 Task: Look for products in the category "Jams & Jellies" from Sprouts only.
Action: Mouse moved to (737, 281)
Screenshot: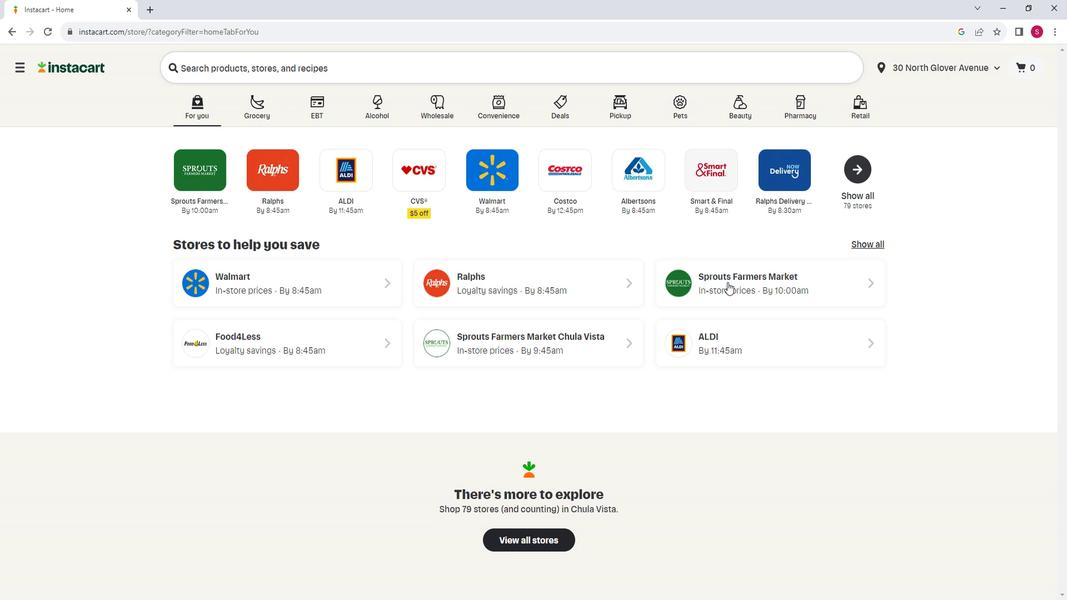
Action: Mouse pressed left at (737, 281)
Screenshot: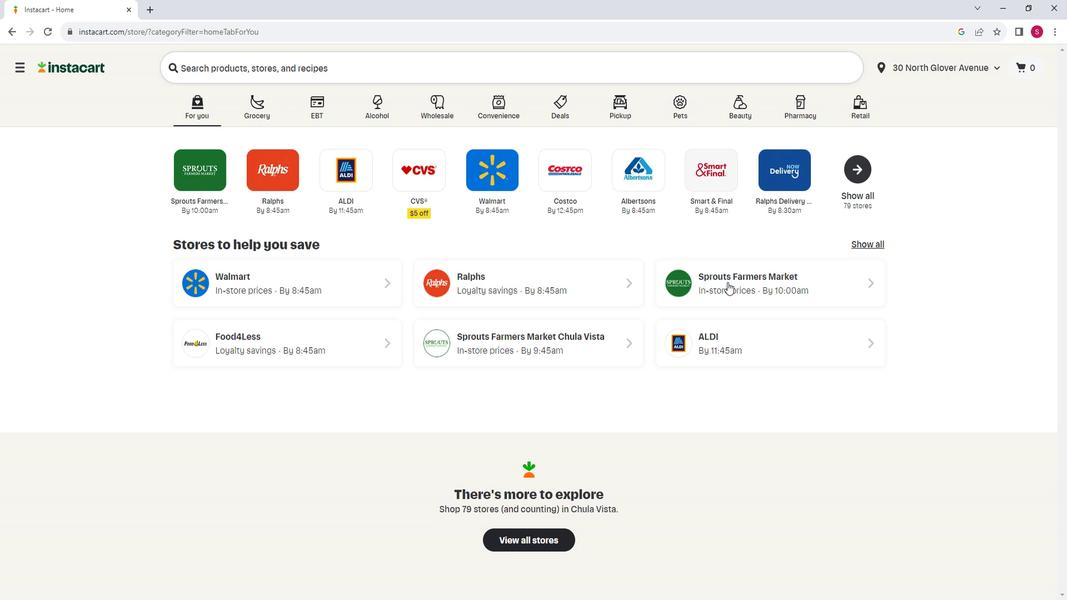 
Action: Mouse moved to (136, 329)
Screenshot: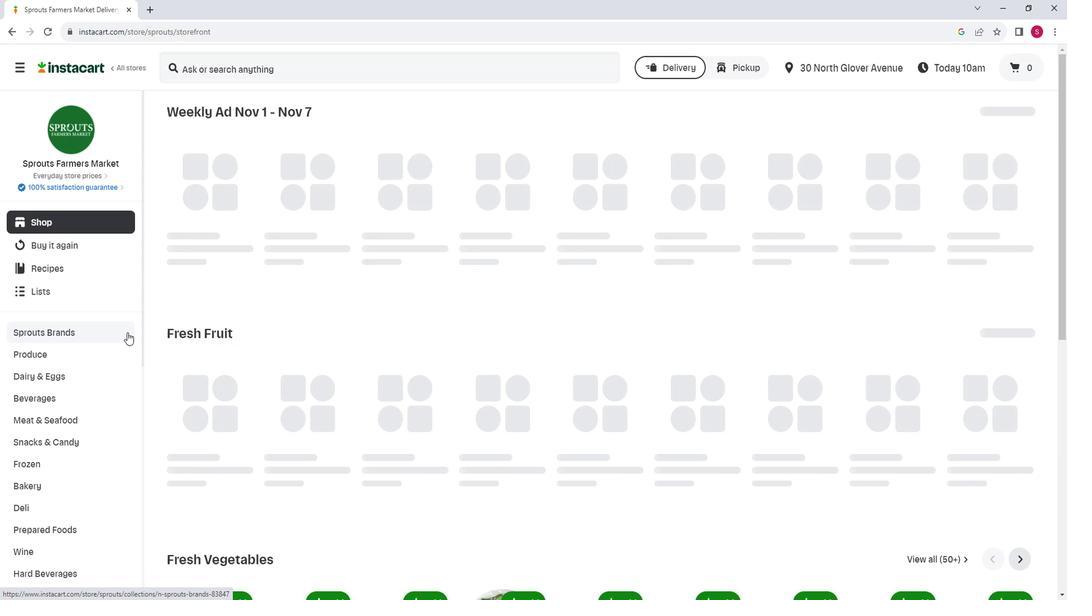 
Action: Mouse scrolled (136, 329) with delta (0, 0)
Screenshot: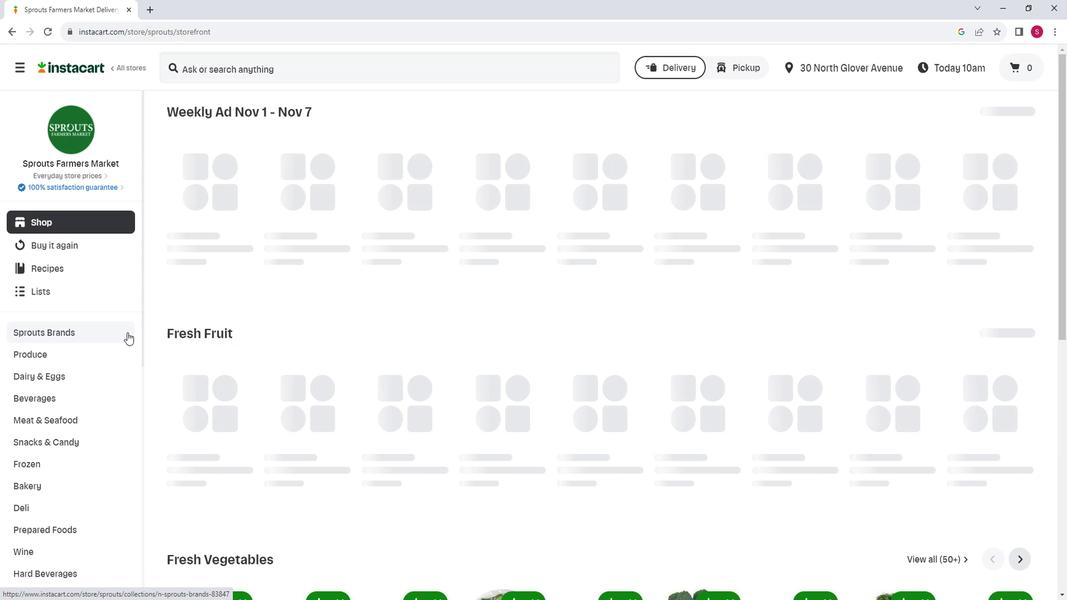 
Action: Mouse scrolled (136, 329) with delta (0, 0)
Screenshot: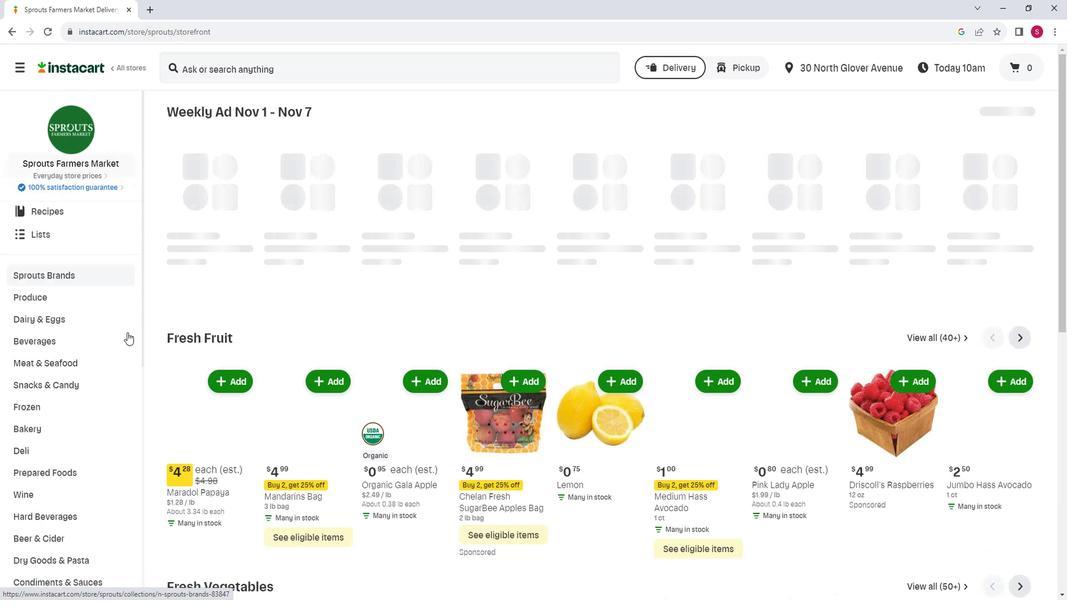 
Action: Mouse scrolled (136, 329) with delta (0, 0)
Screenshot: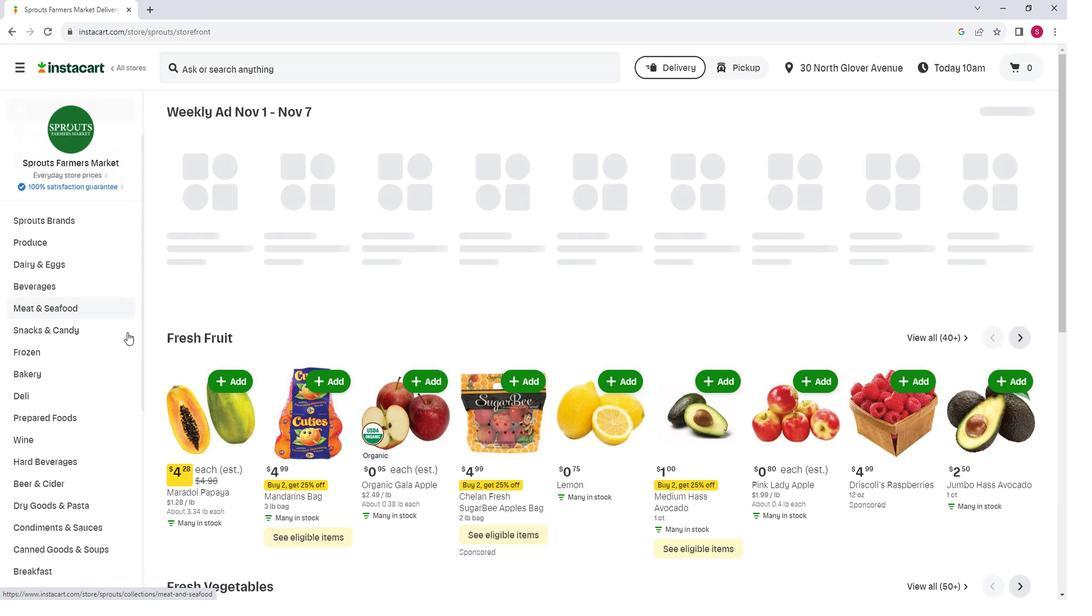 
Action: Mouse moved to (98, 500)
Screenshot: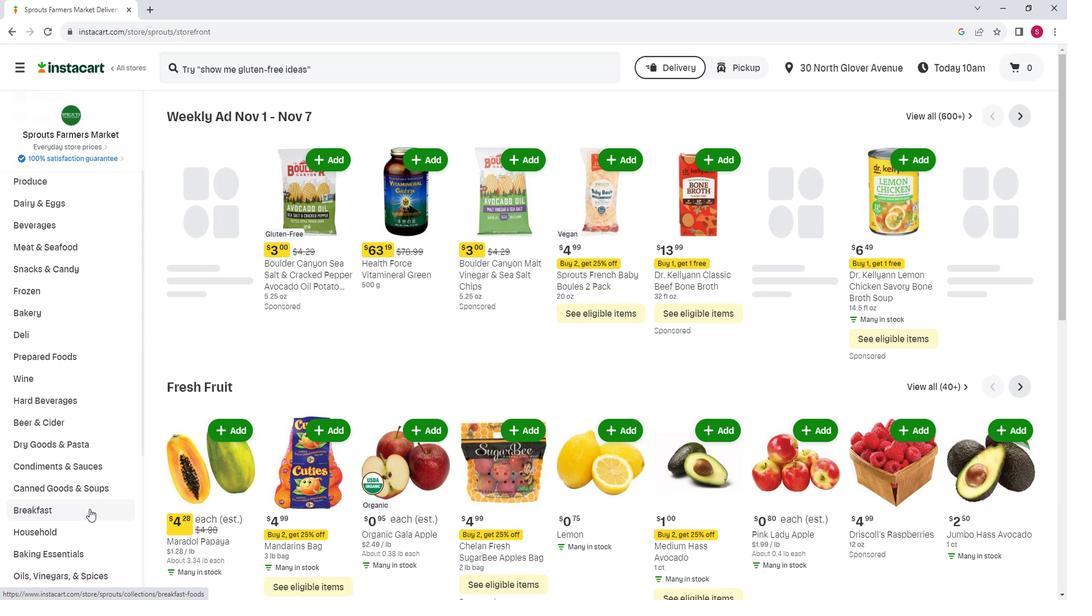 
Action: Mouse pressed left at (98, 500)
Screenshot: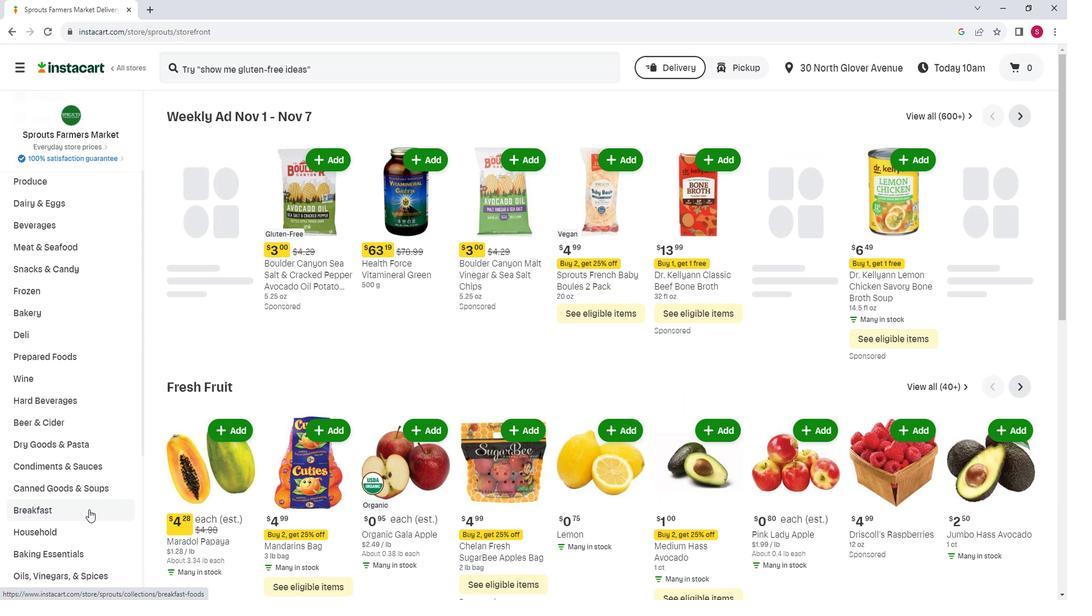 
Action: Mouse moved to (698, 145)
Screenshot: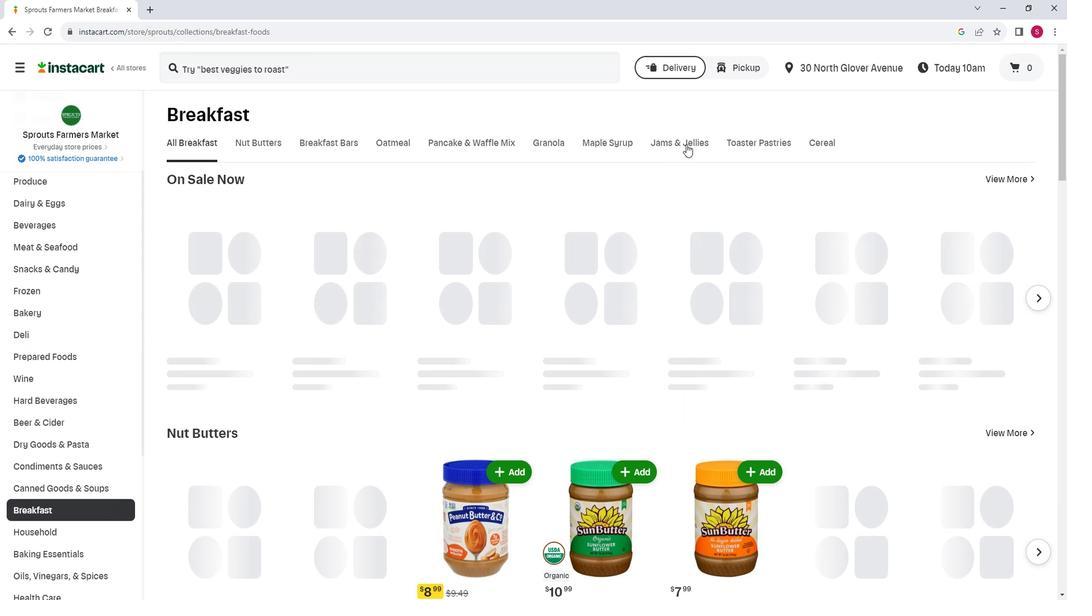
Action: Mouse pressed left at (698, 145)
Screenshot: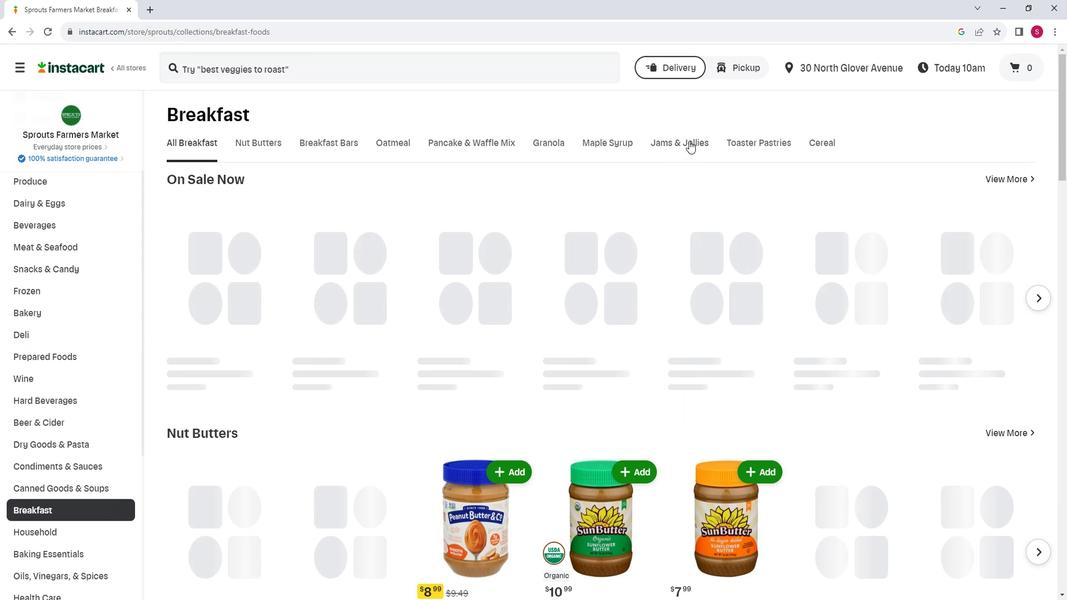 
Action: Mouse moved to (293, 203)
Screenshot: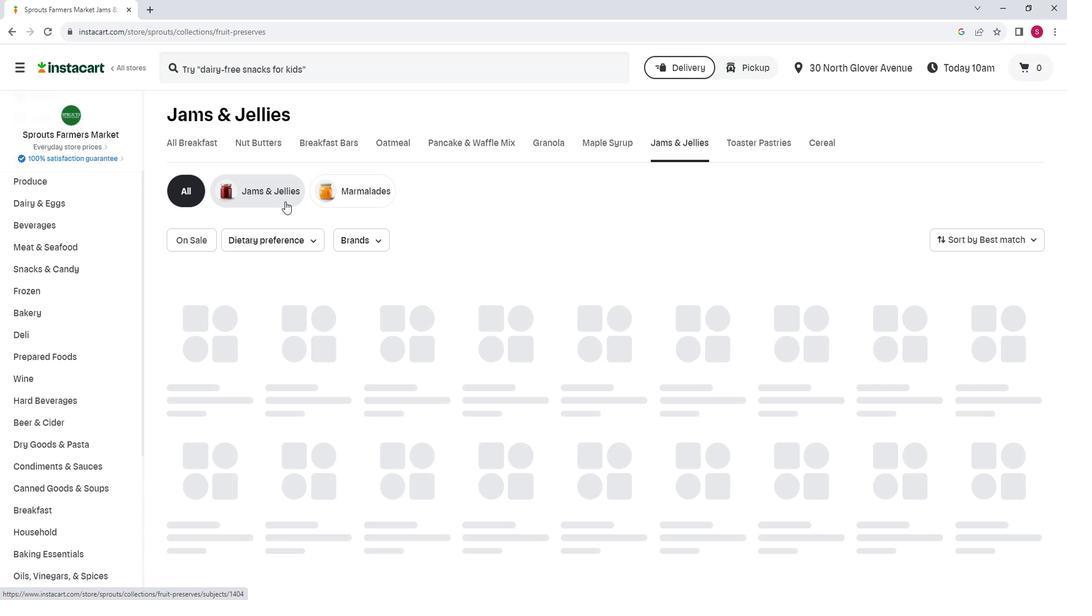 
Action: Mouse pressed left at (293, 203)
Screenshot: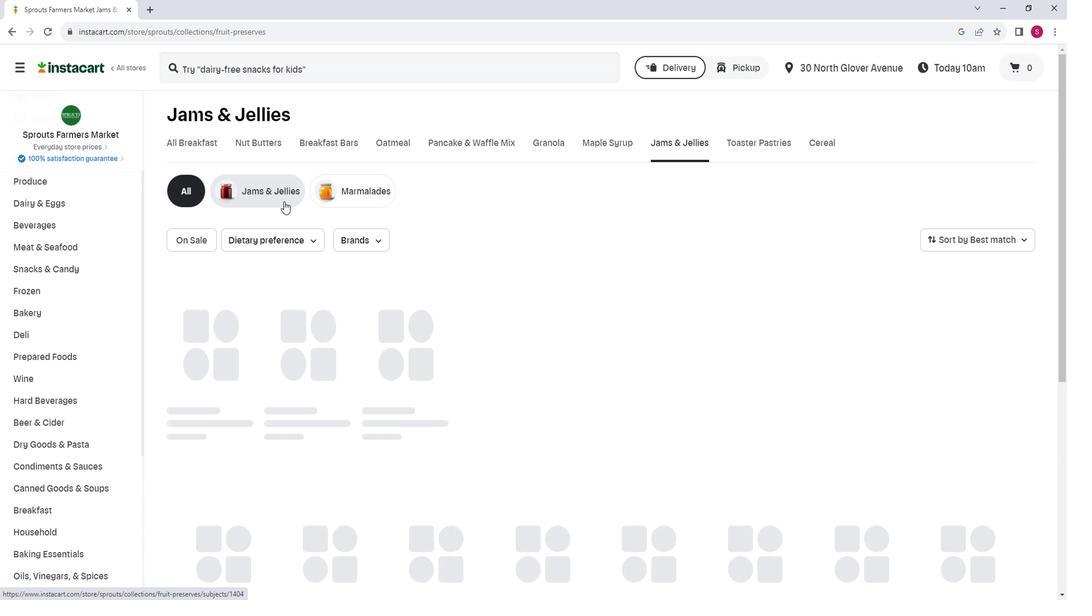 
Action: Mouse moved to (383, 239)
Screenshot: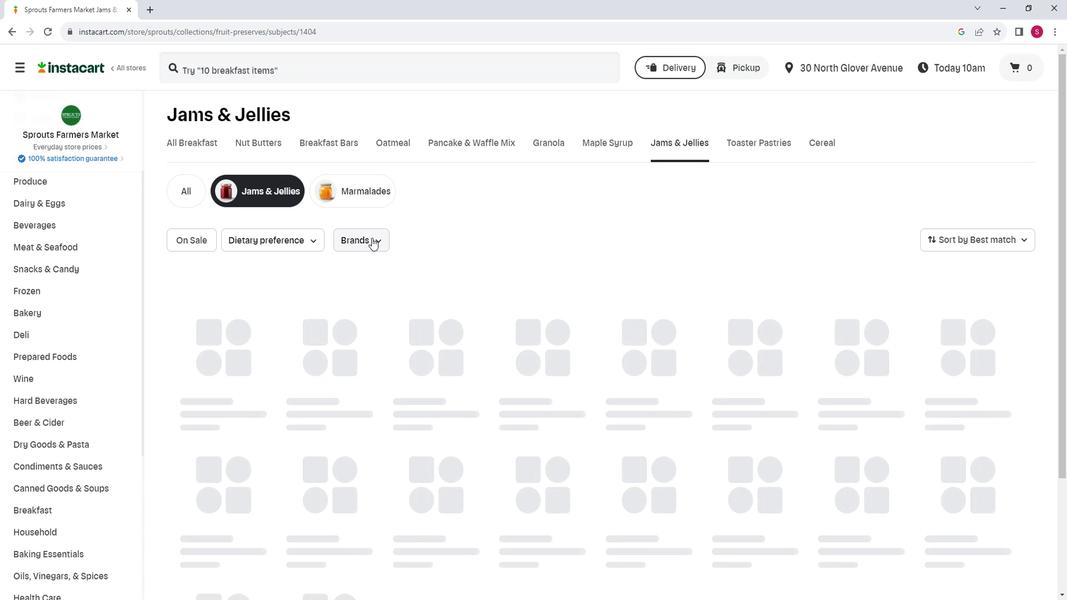 
Action: Mouse pressed left at (383, 239)
Screenshot: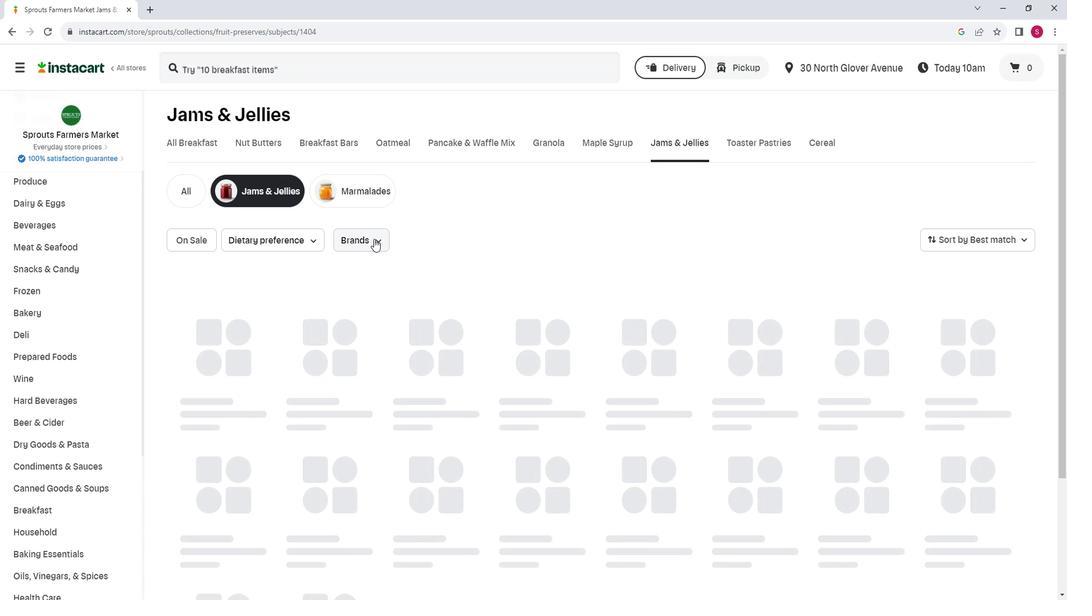 
Action: Mouse moved to (402, 297)
Screenshot: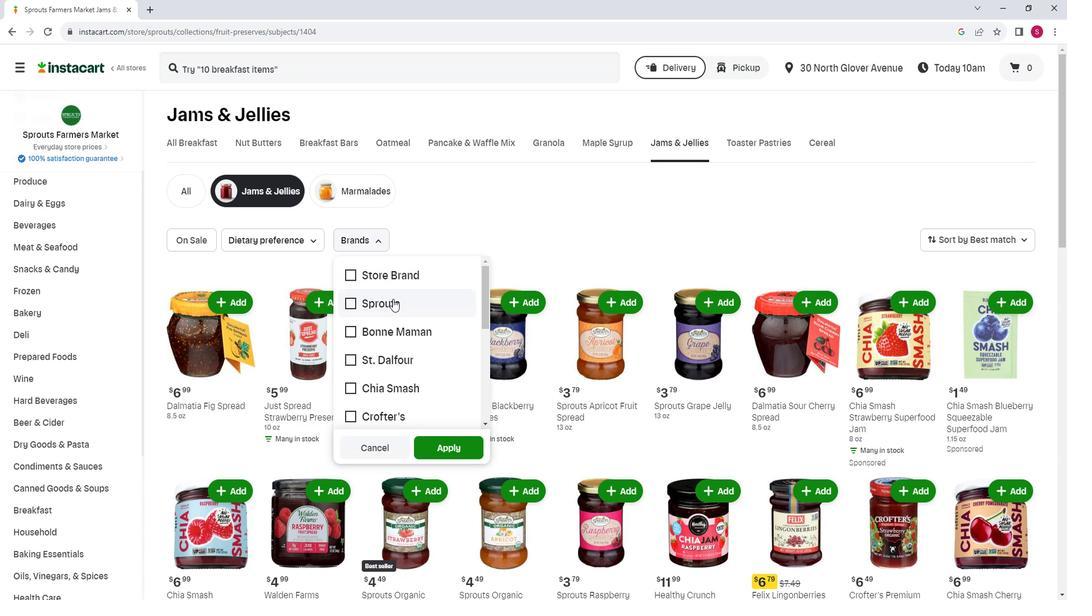 
Action: Mouse pressed left at (402, 297)
Screenshot: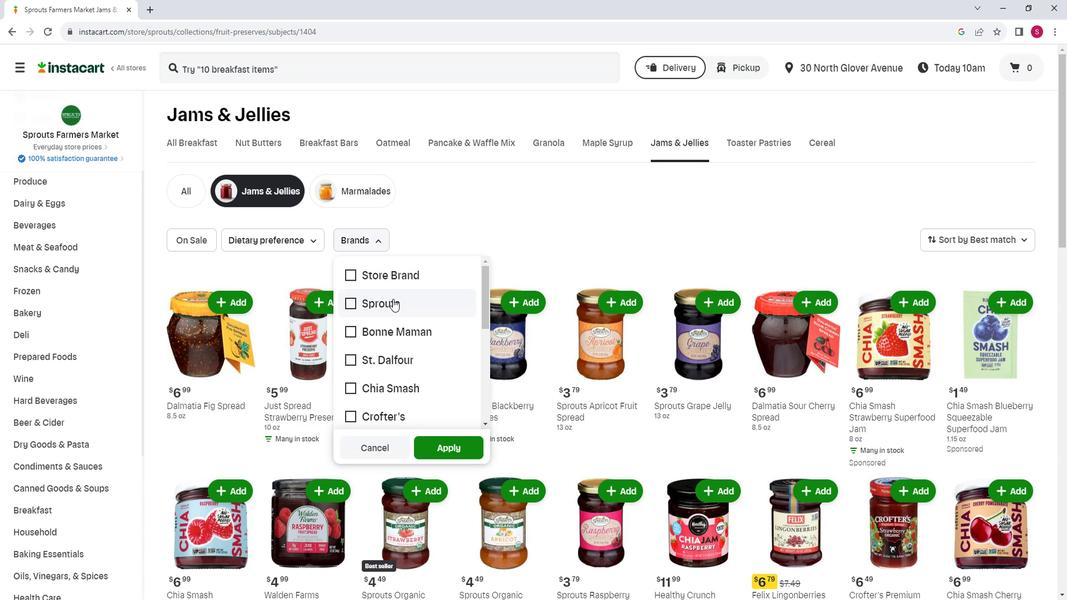 
Action: Mouse moved to (437, 438)
Screenshot: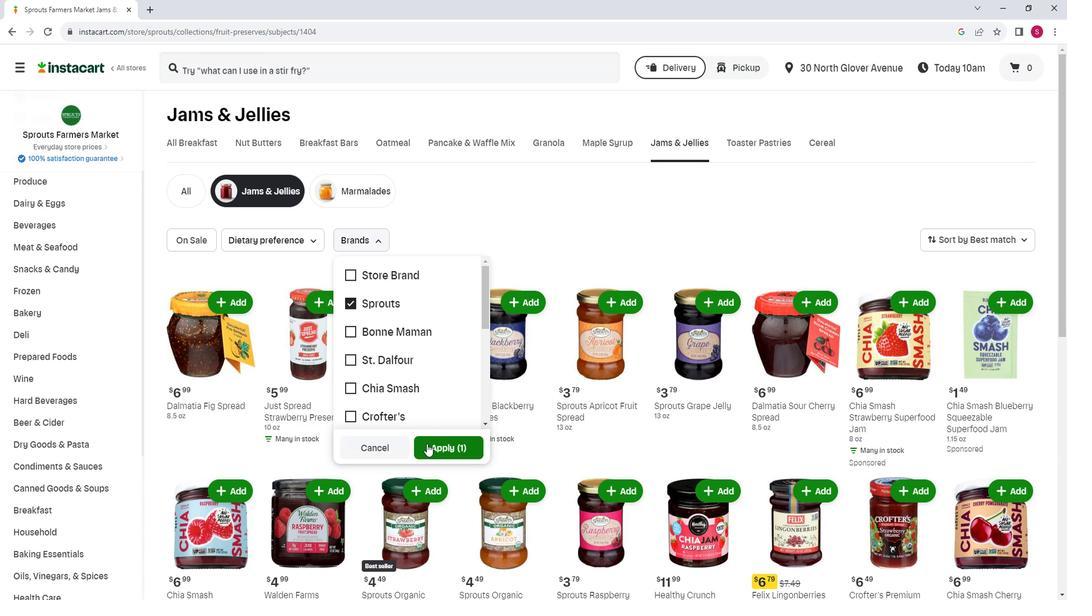 
Action: Mouse pressed left at (437, 438)
Screenshot: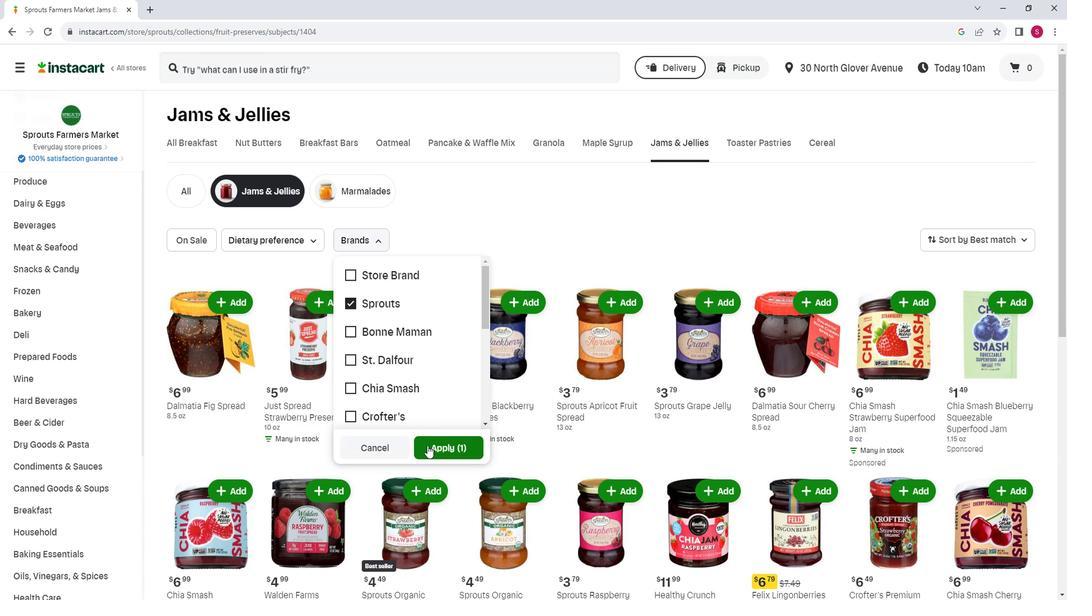 
Action: Mouse moved to (489, 315)
Screenshot: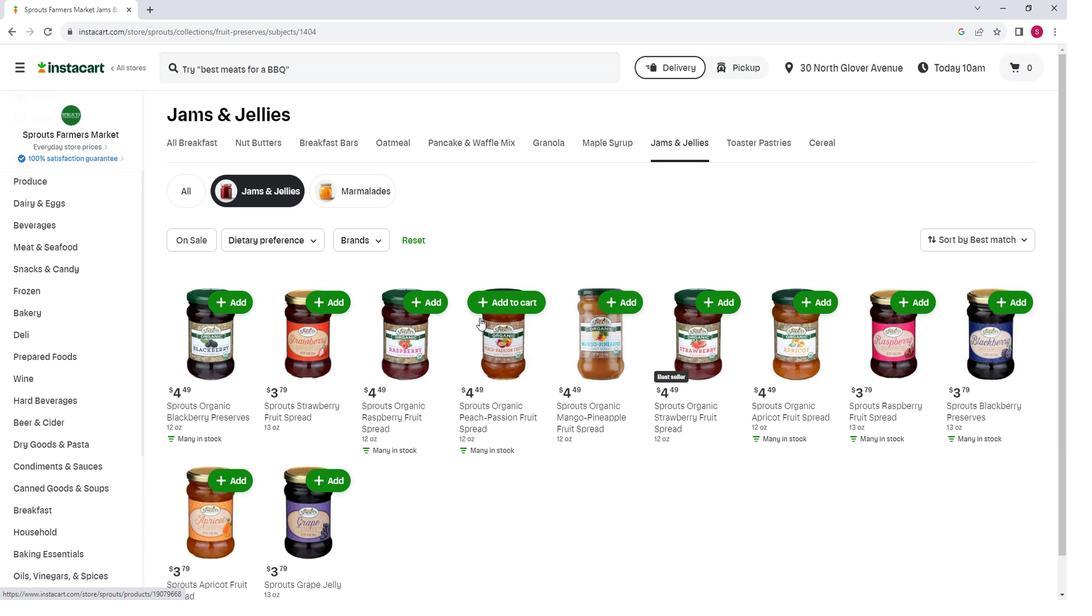 
Action: Mouse scrolled (489, 315) with delta (0, 0)
Screenshot: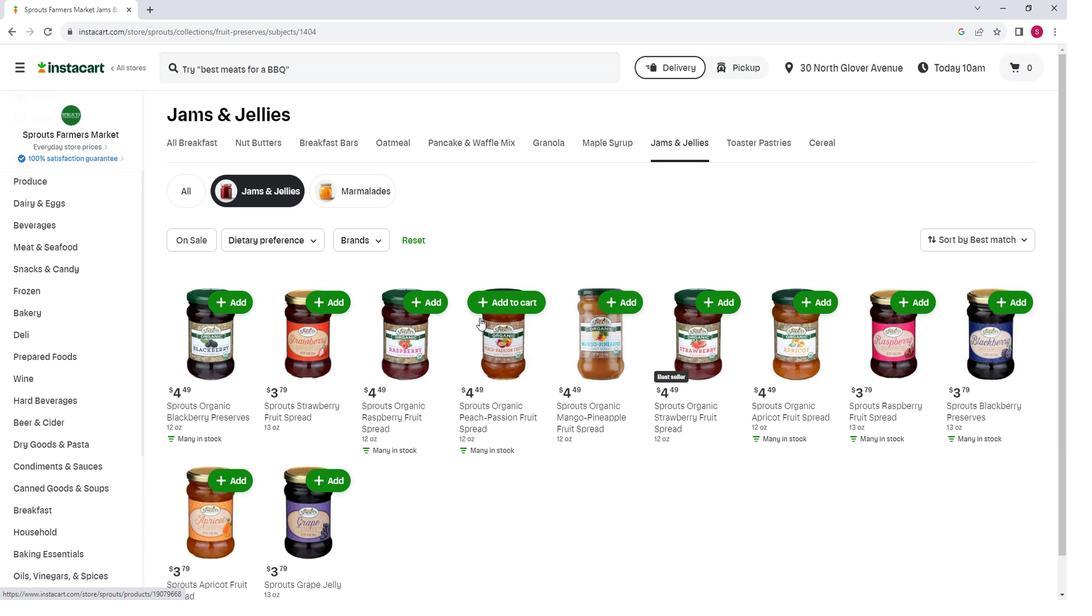 
Action: Mouse moved to (482, 319)
Screenshot: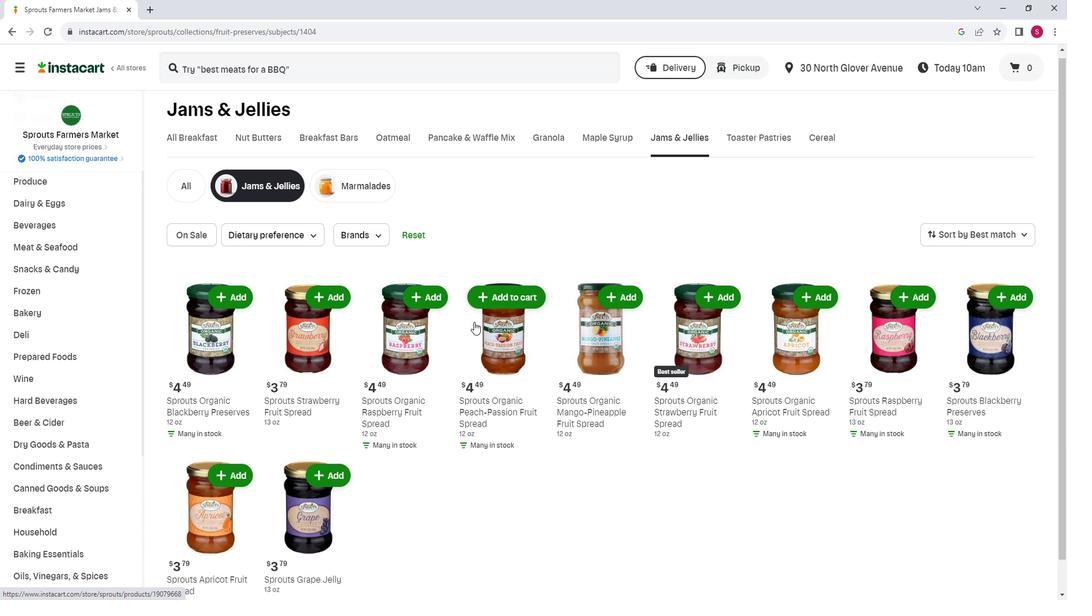 
Action: Mouse scrolled (482, 319) with delta (0, 0)
Screenshot: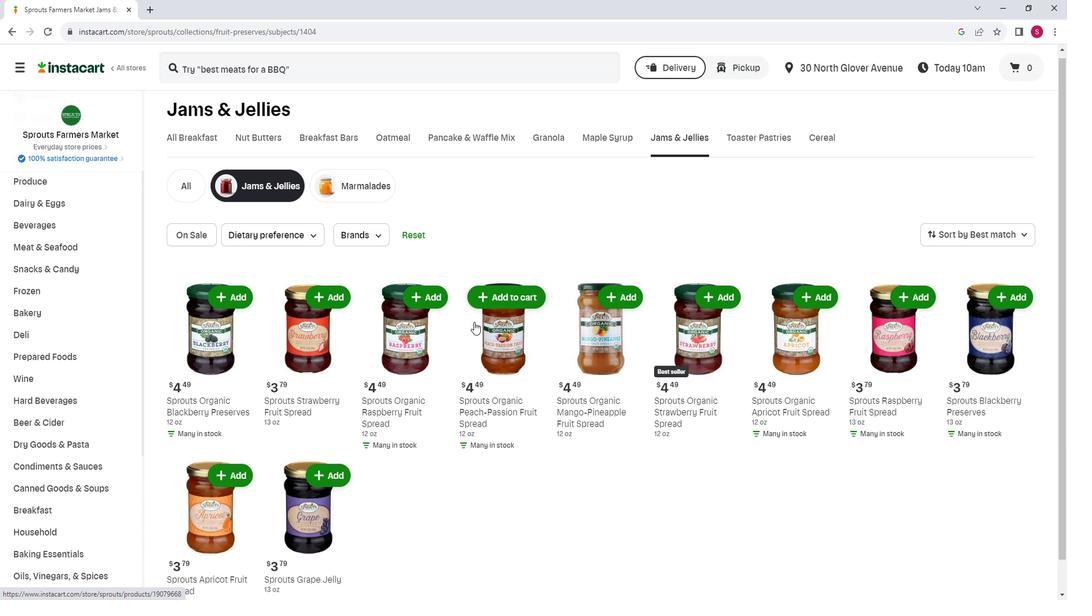 
Action: Mouse moved to (481, 320)
Screenshot: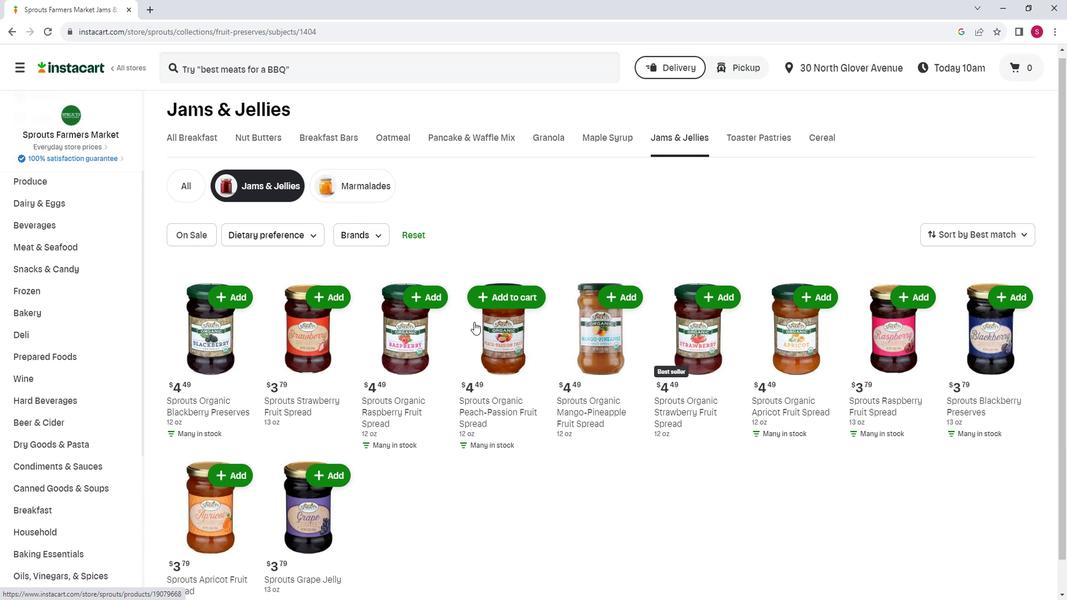 
